 Task: Look for products from Chameleon Cold Brew only.
Action: Mouse pressed left at (20, 145)
Screenshot: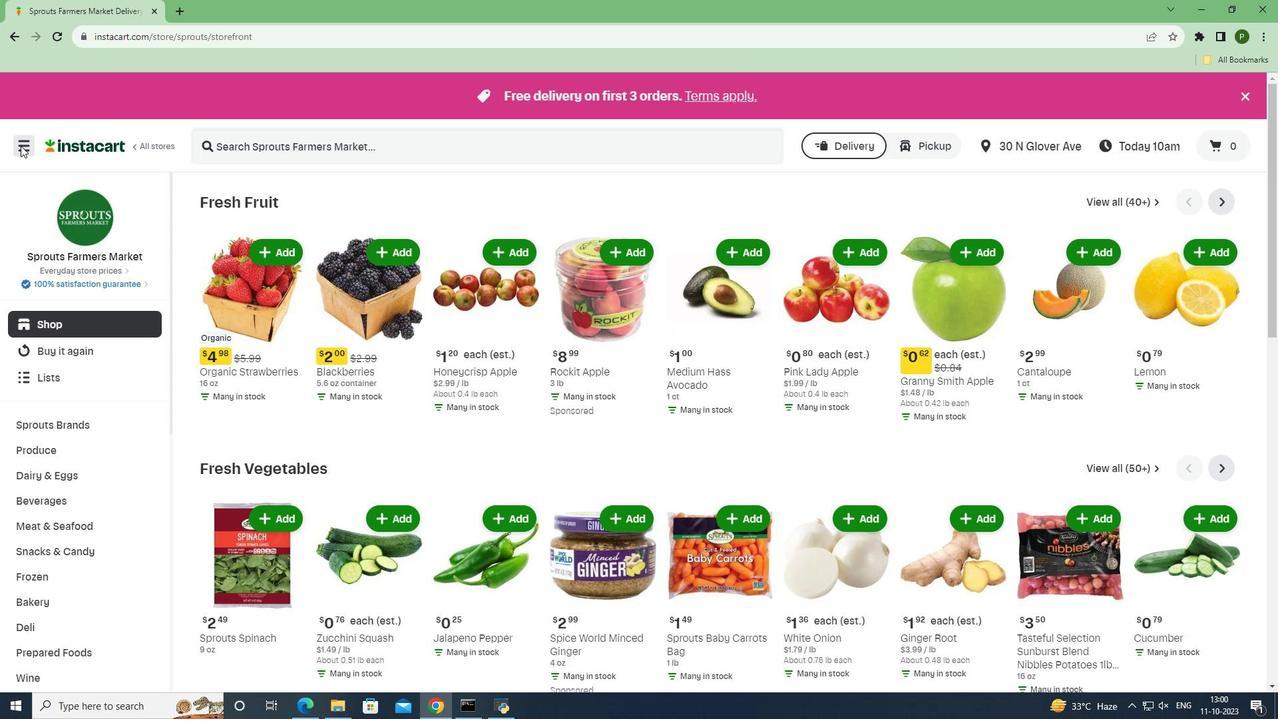 
Action: Mouse moved to (43, 351)
Screenshot: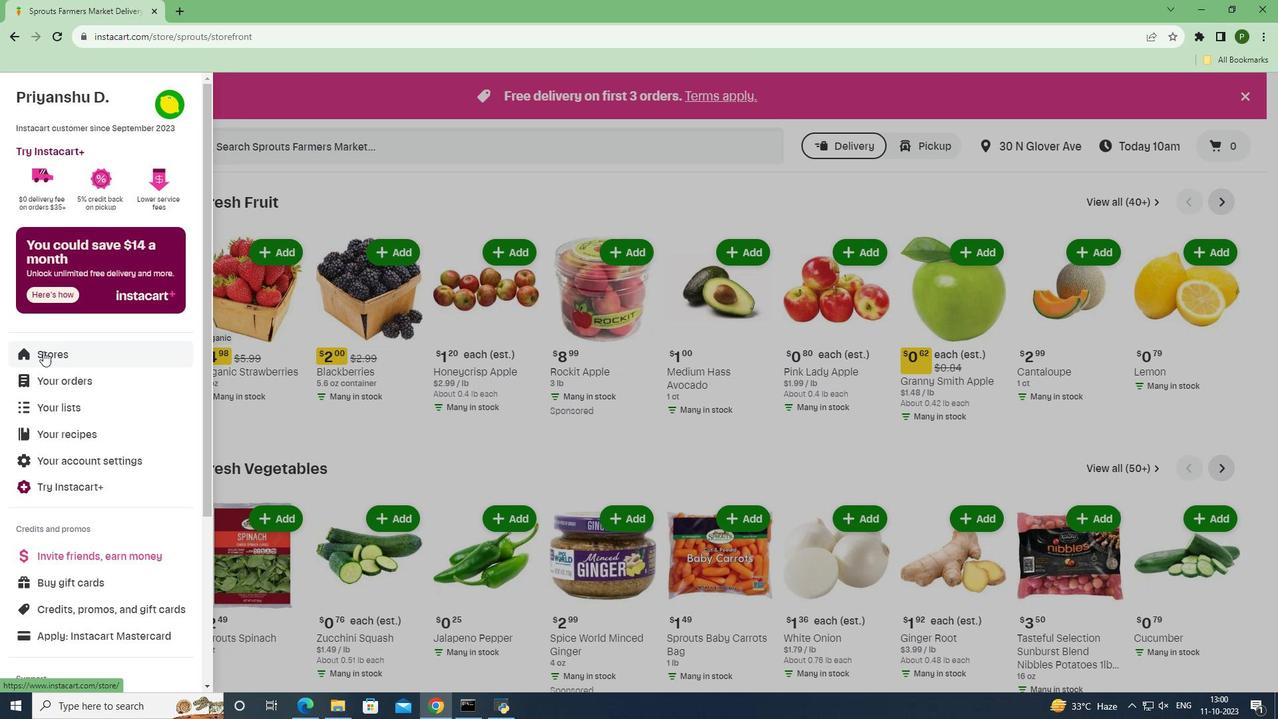 
Action: Mouse pressed left at (43, 351)
Screenshot: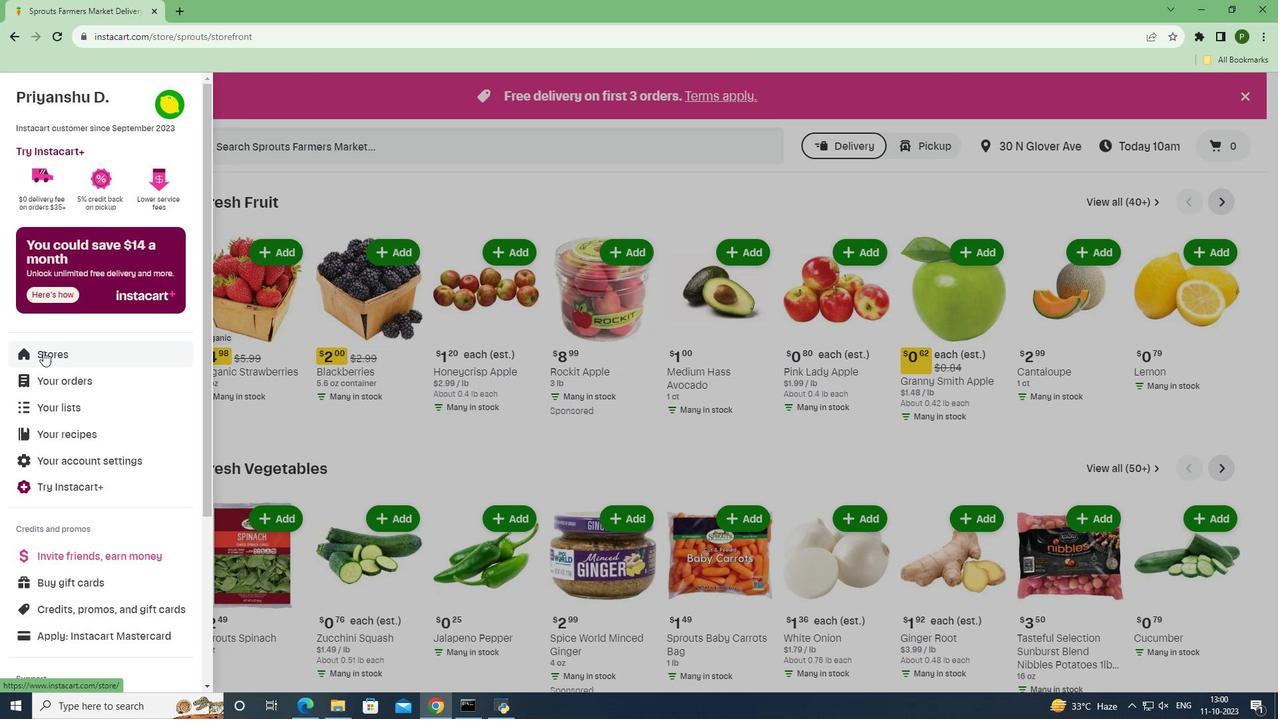 
Action: Mouse moved to (308, 155)
Screenshot: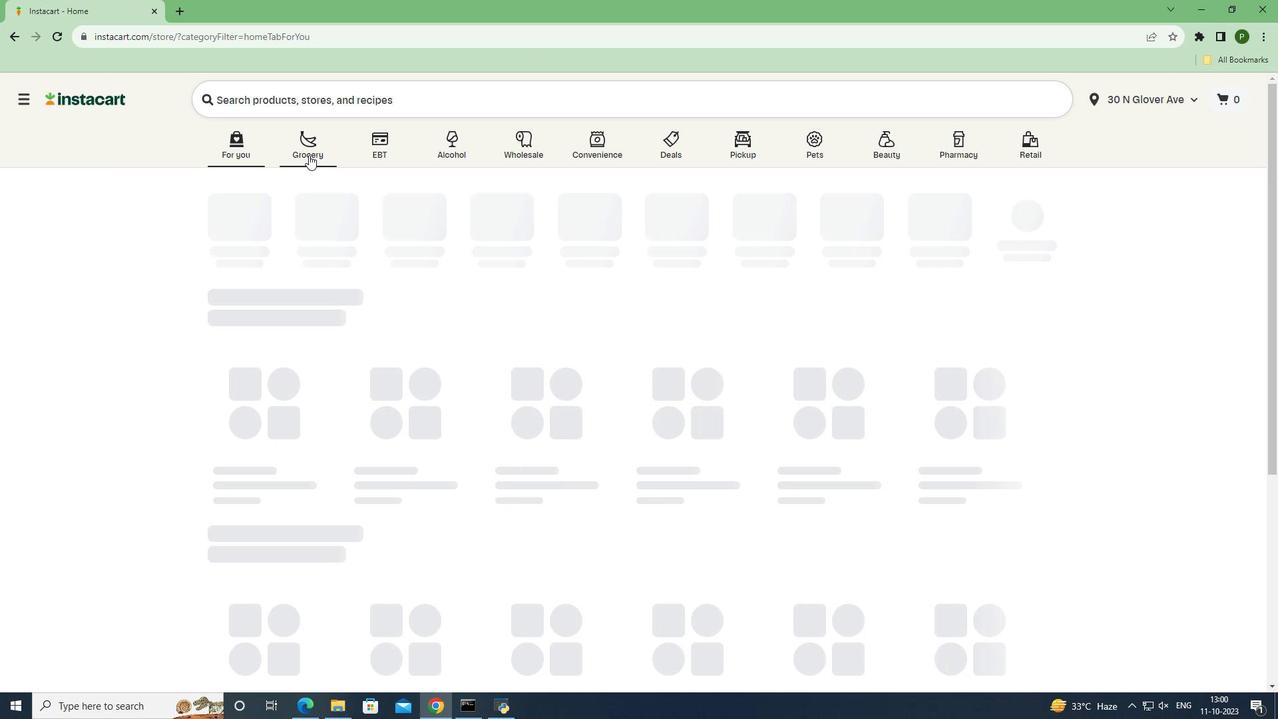 
Action: Mouse pressed left at (308, 155)
Screenshot: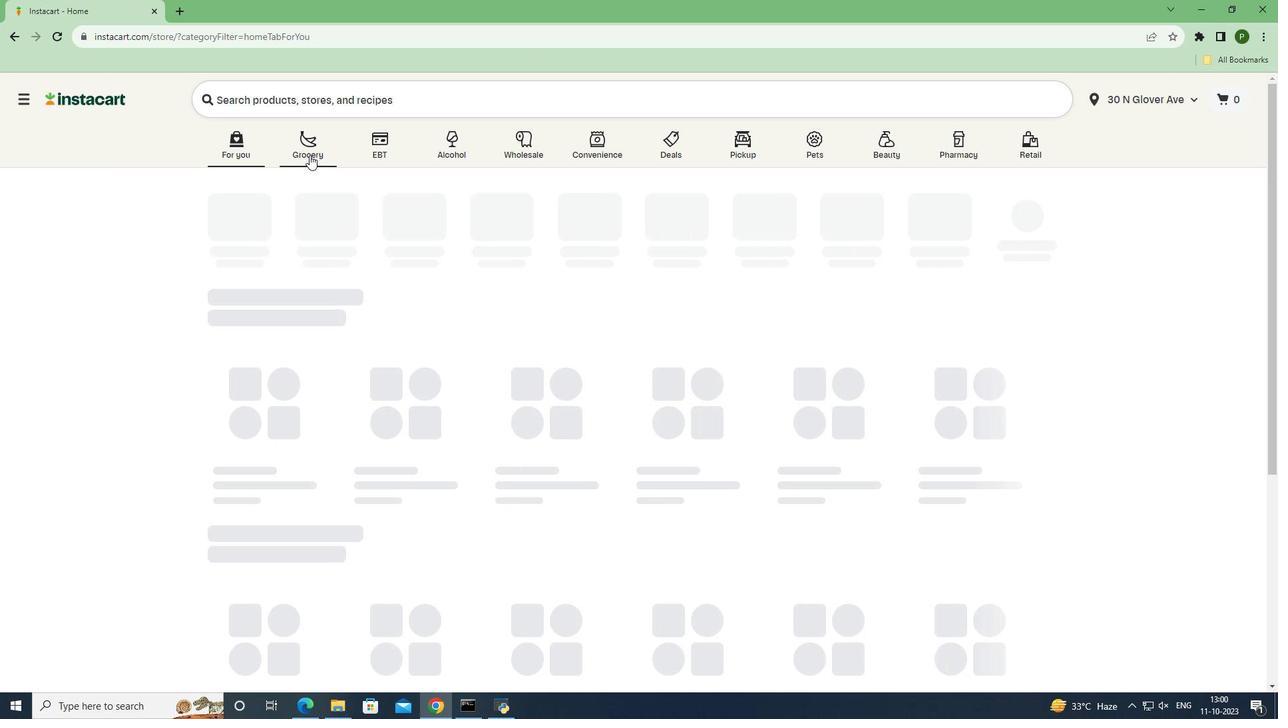 
Action: Mouse moved to (534, 297)
Screenshot: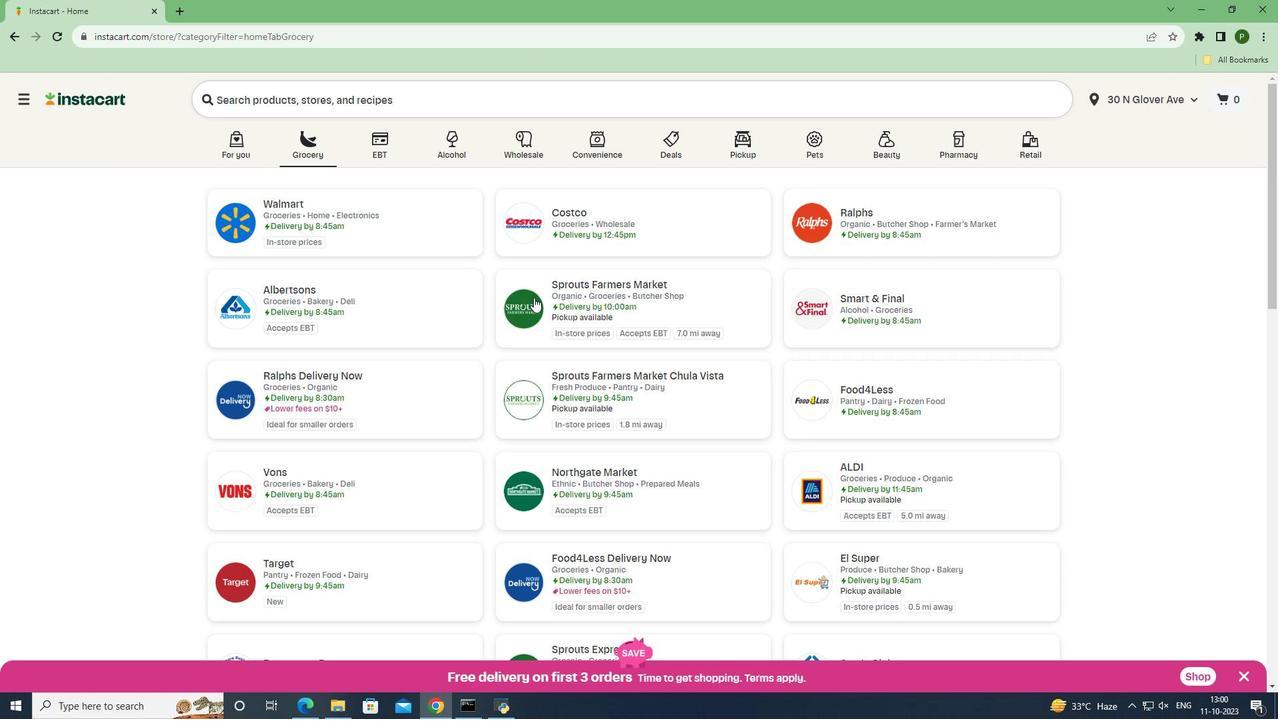 
Action: Mouse pressed left at (534, 297)
Screenshot: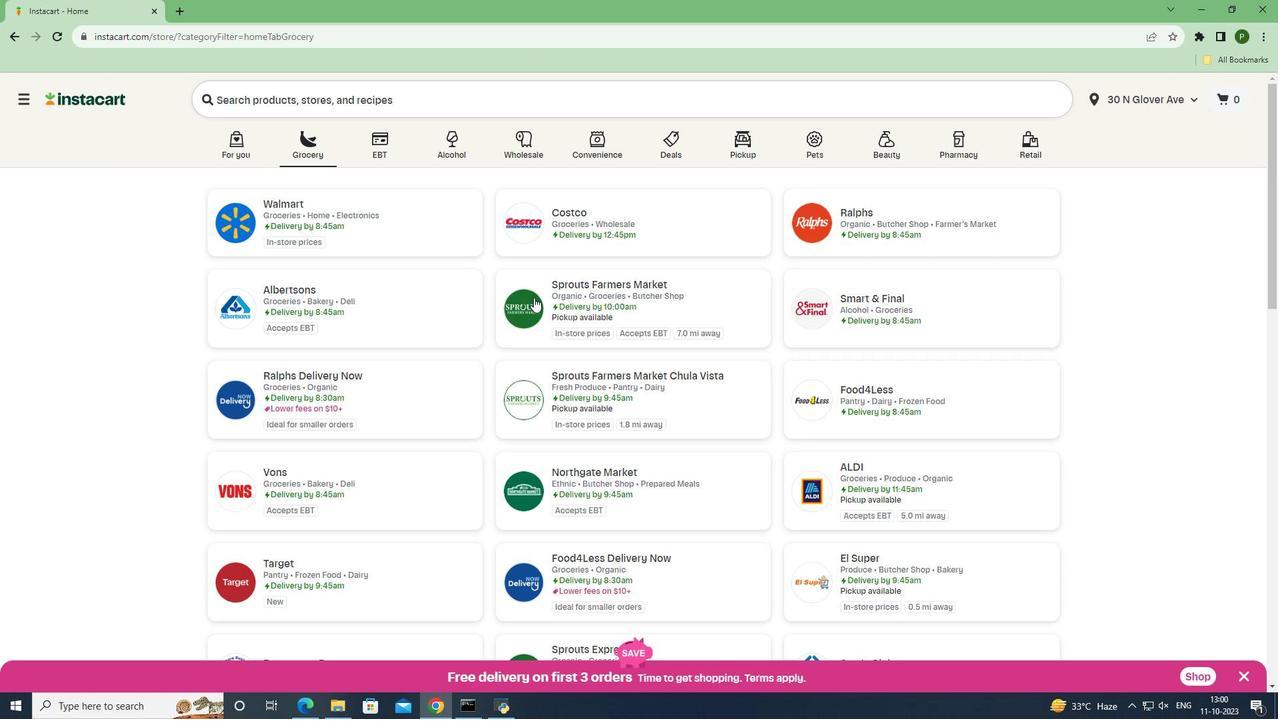 
Action: Mouse moved to (50, 501)
Screenshot: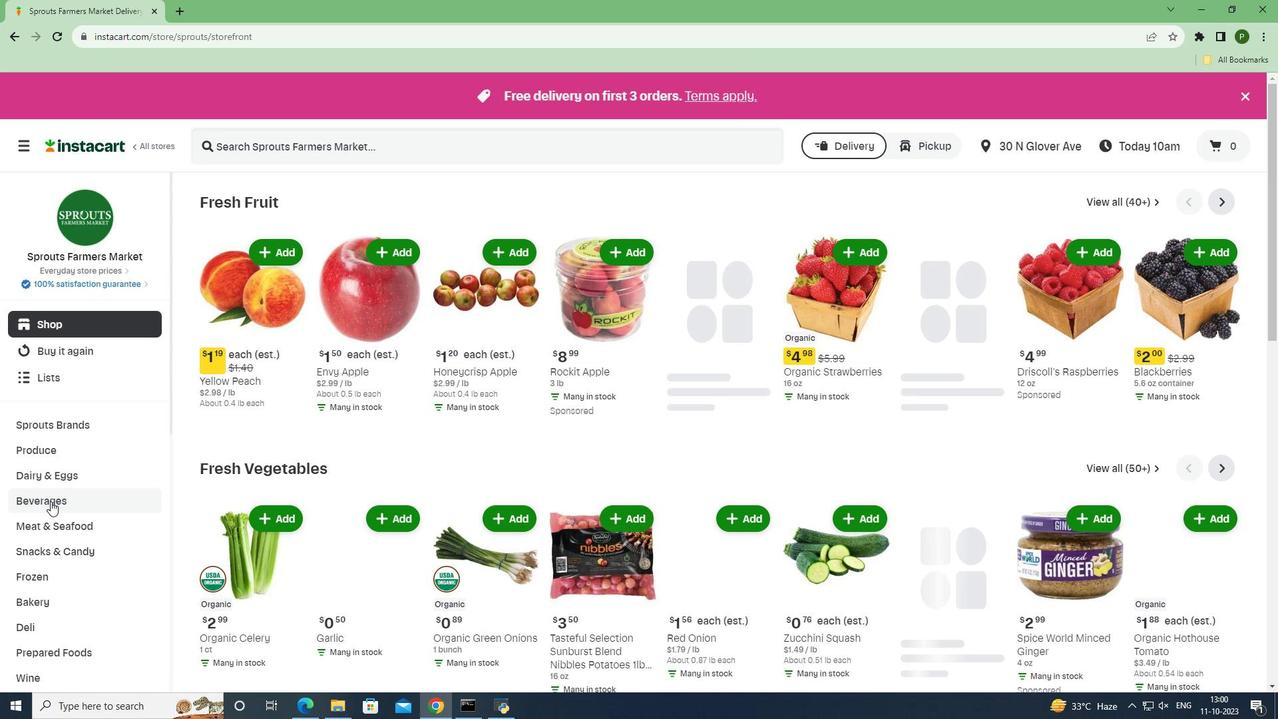 
Action: Mouse pressed left at (50, 501)
Screenshot: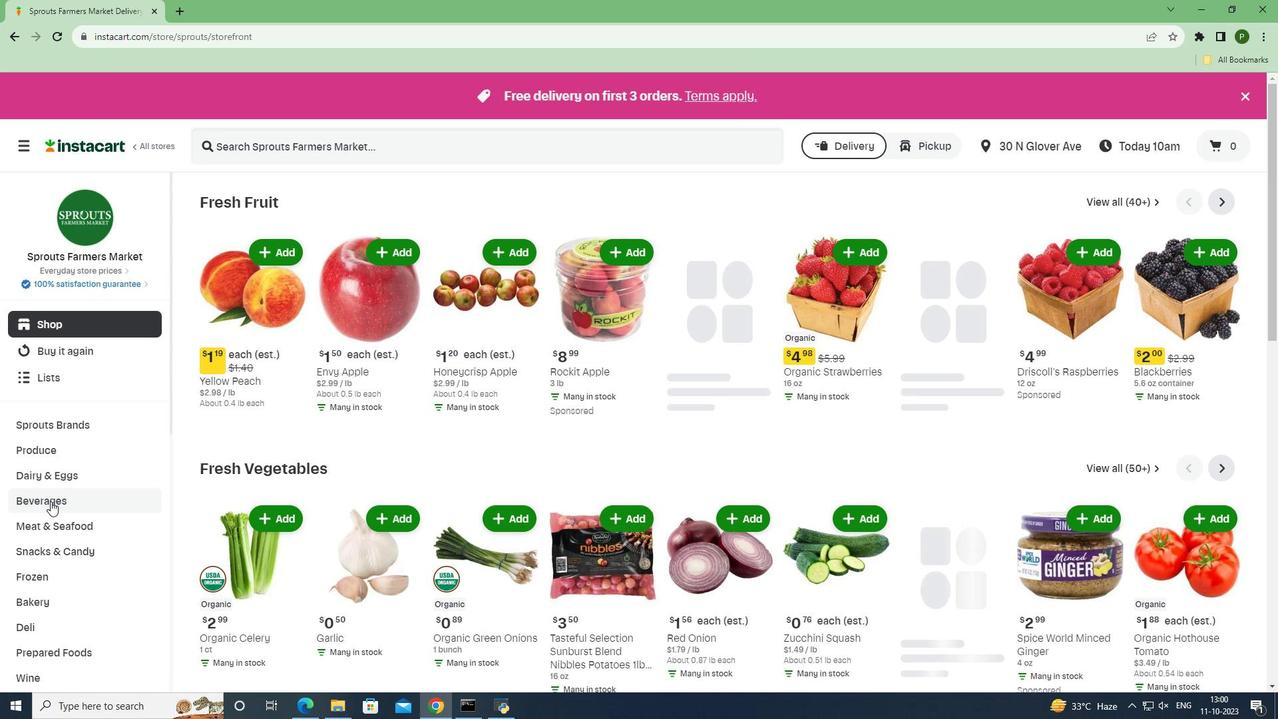 
Action: Mouse moved to (43, 579)
Screenshot: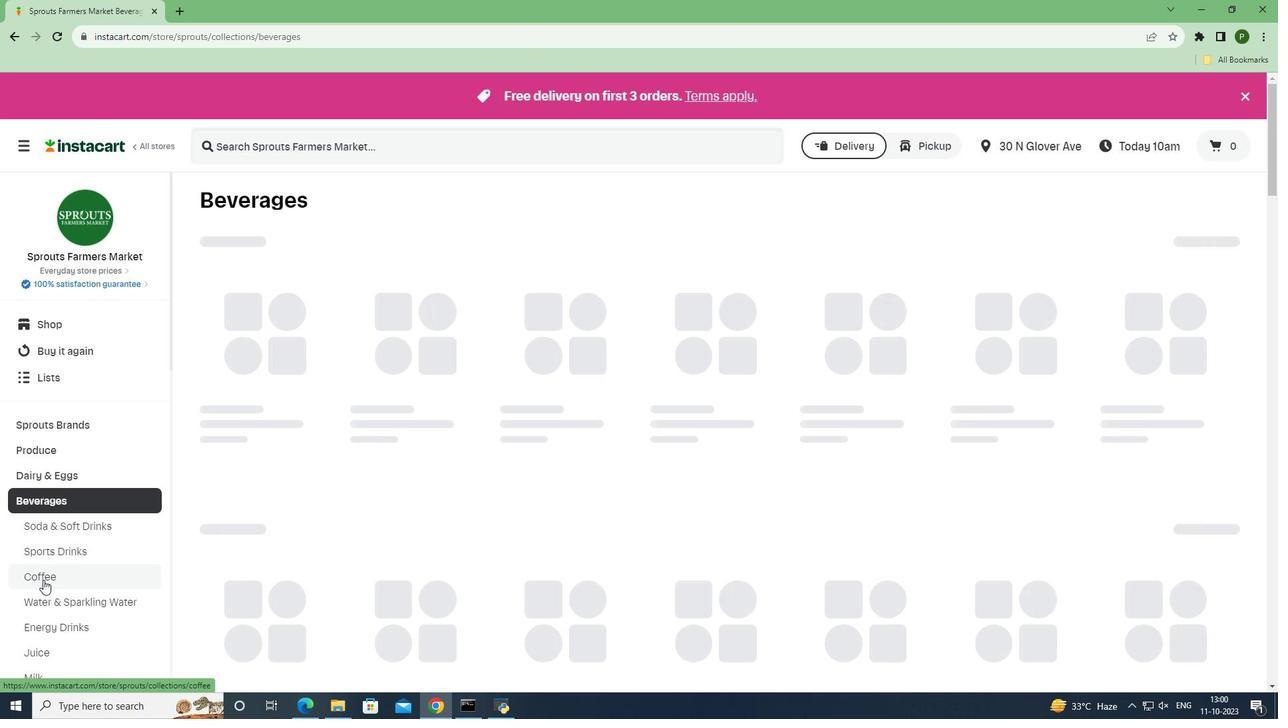 
Action: Mouse pressed left at (43, 579)
Screenshot: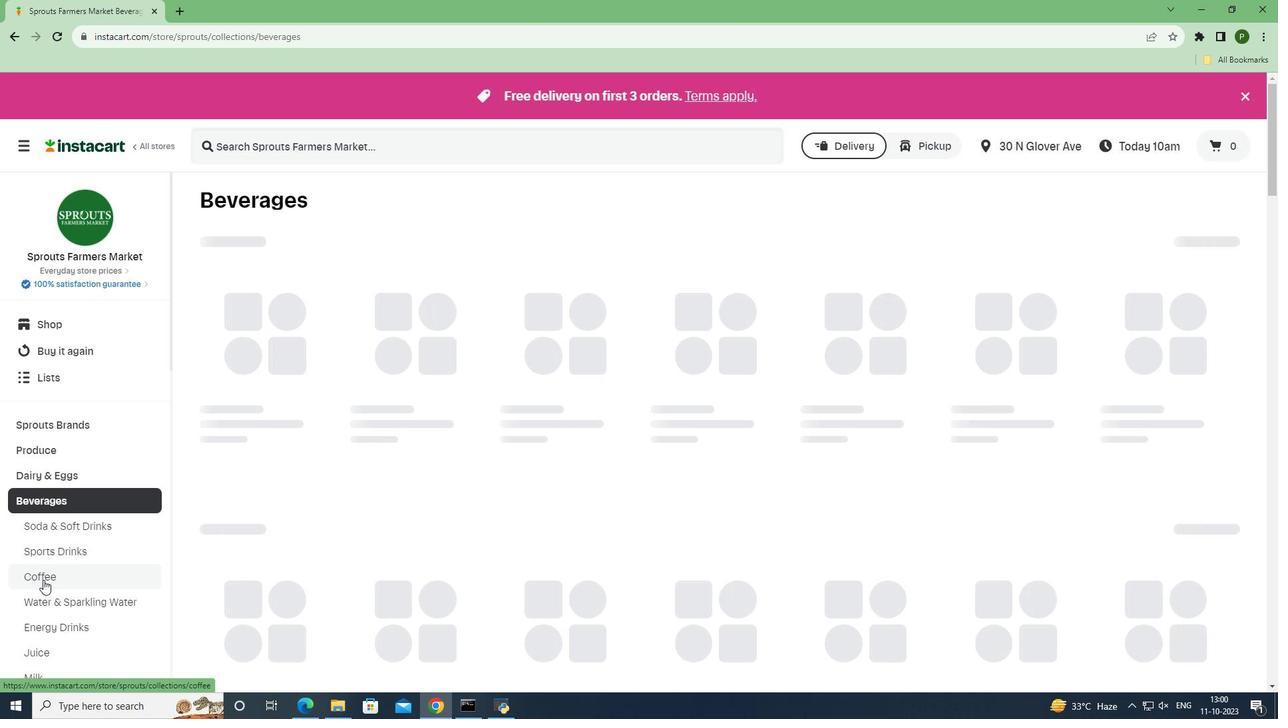 
Action: Mouse moved to (507, 298)
Screenshot: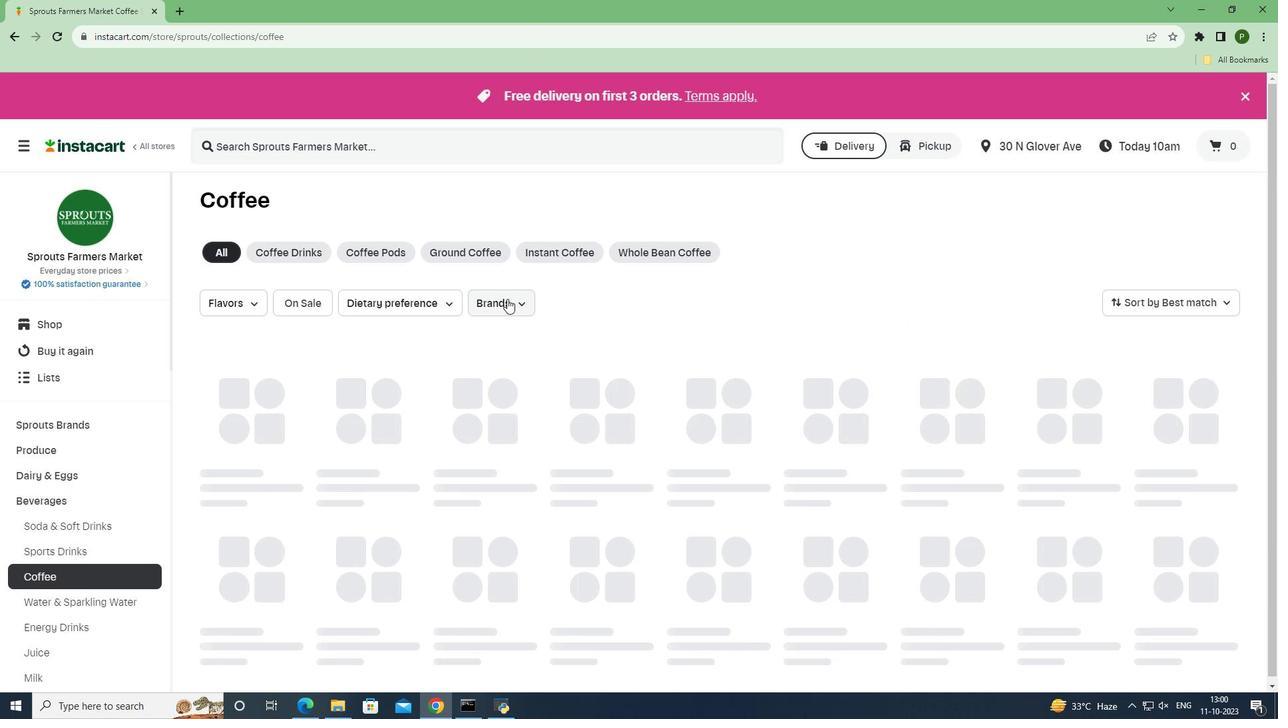 
Action: Mouse pressed left at (507, 298)
Screenshot: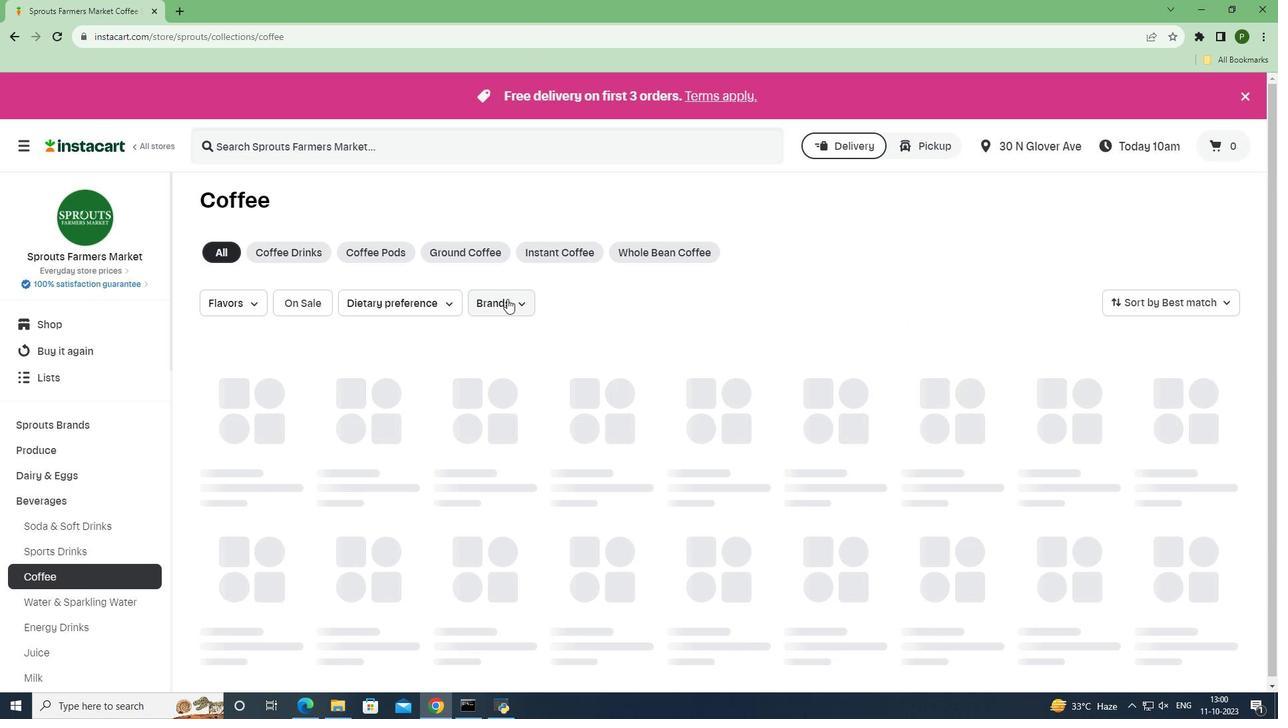 
Action: Mouse moved to (542, 453)
Screenshot: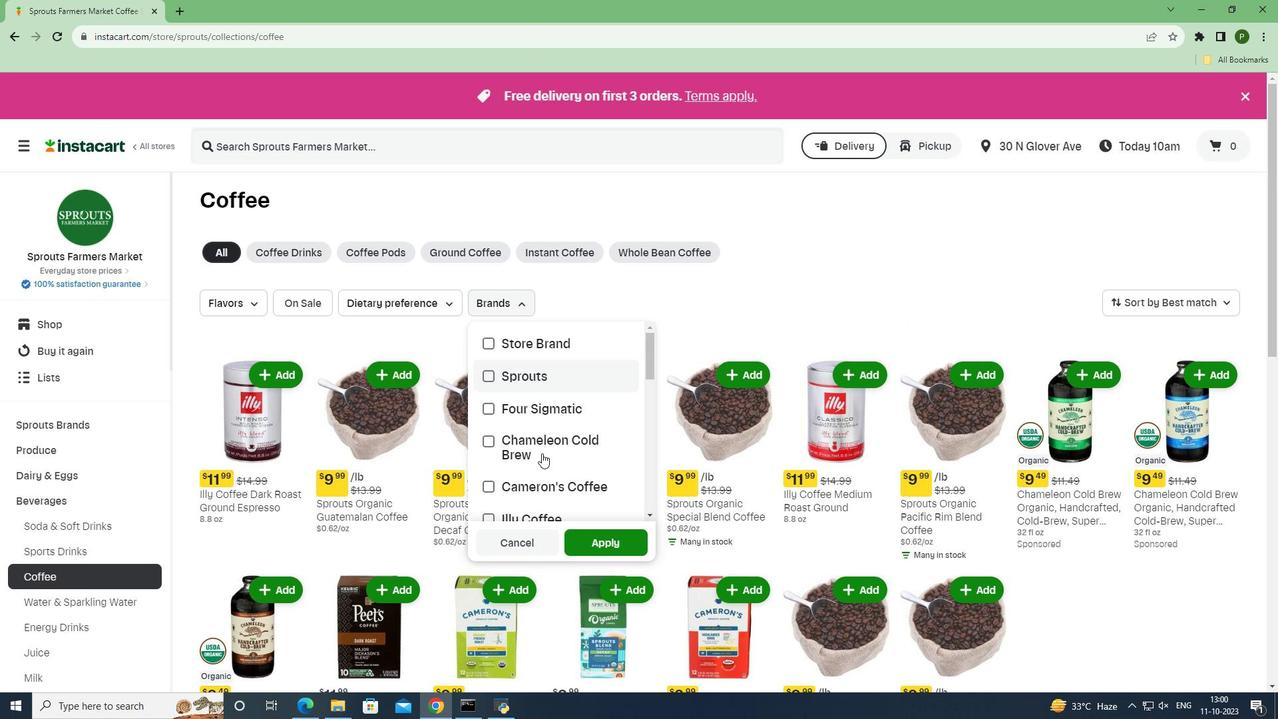 
Action: Mouse pressed left at (542, 453)
Screenshot: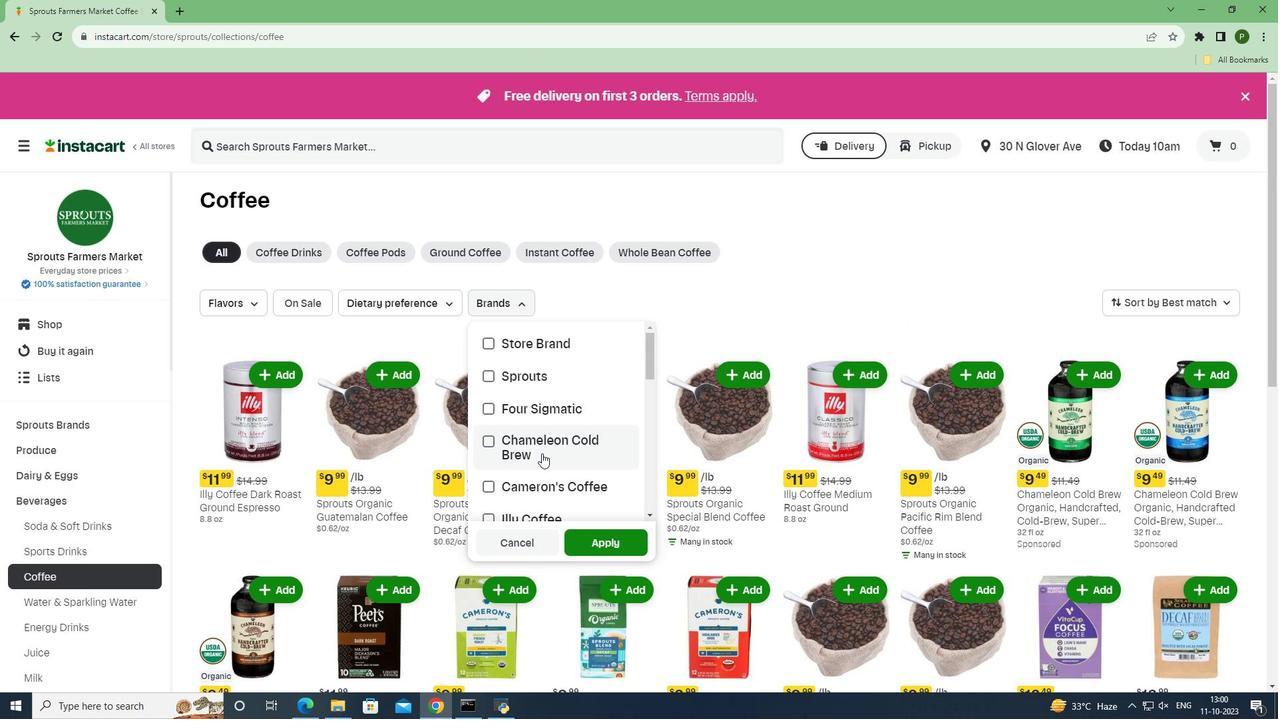 
Action: Mouse moved to (601, 538)
Screenshot: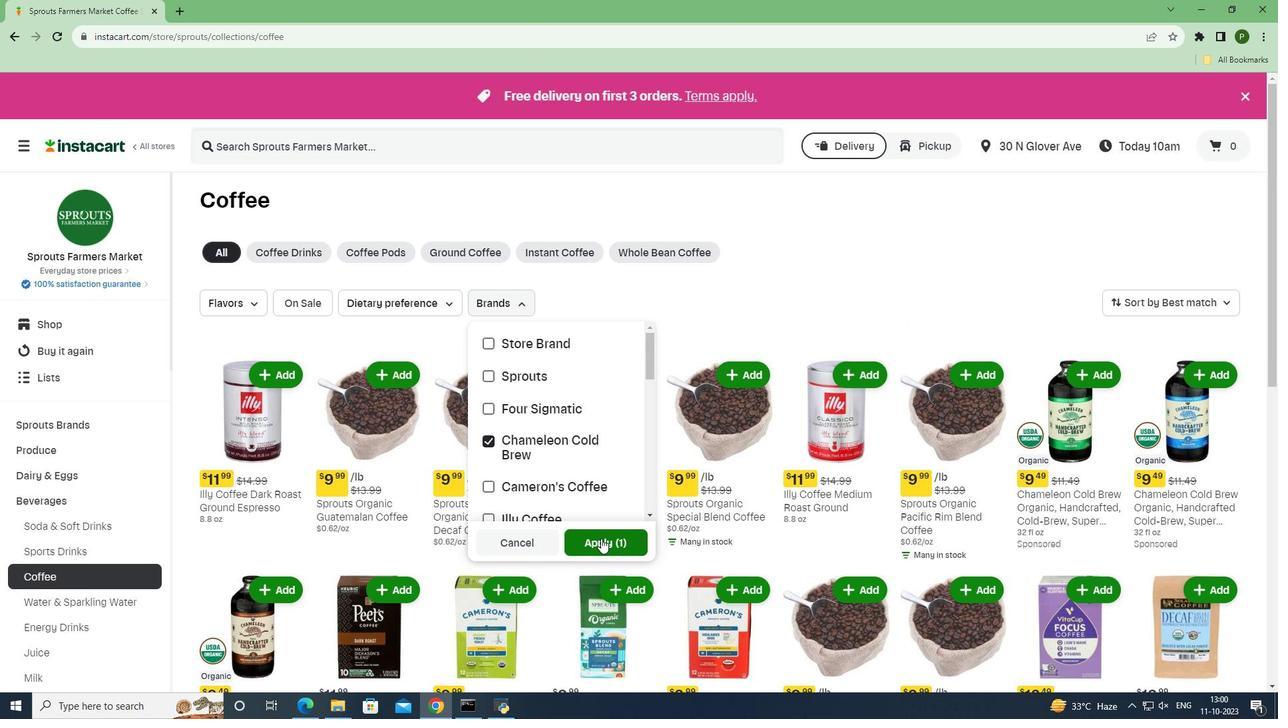 
Action: Mouse pressed left at (601, 538)
Screenshot: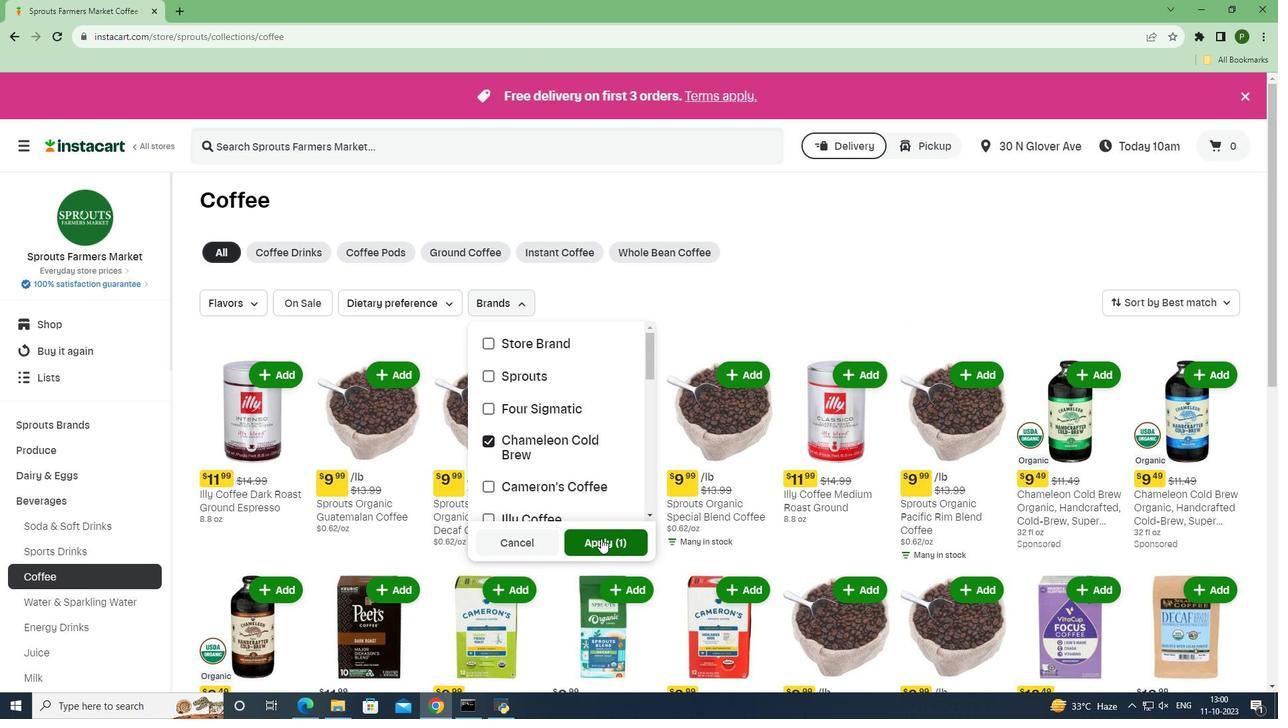 
Action: Mouse moved to (837, 559)
Screenshot: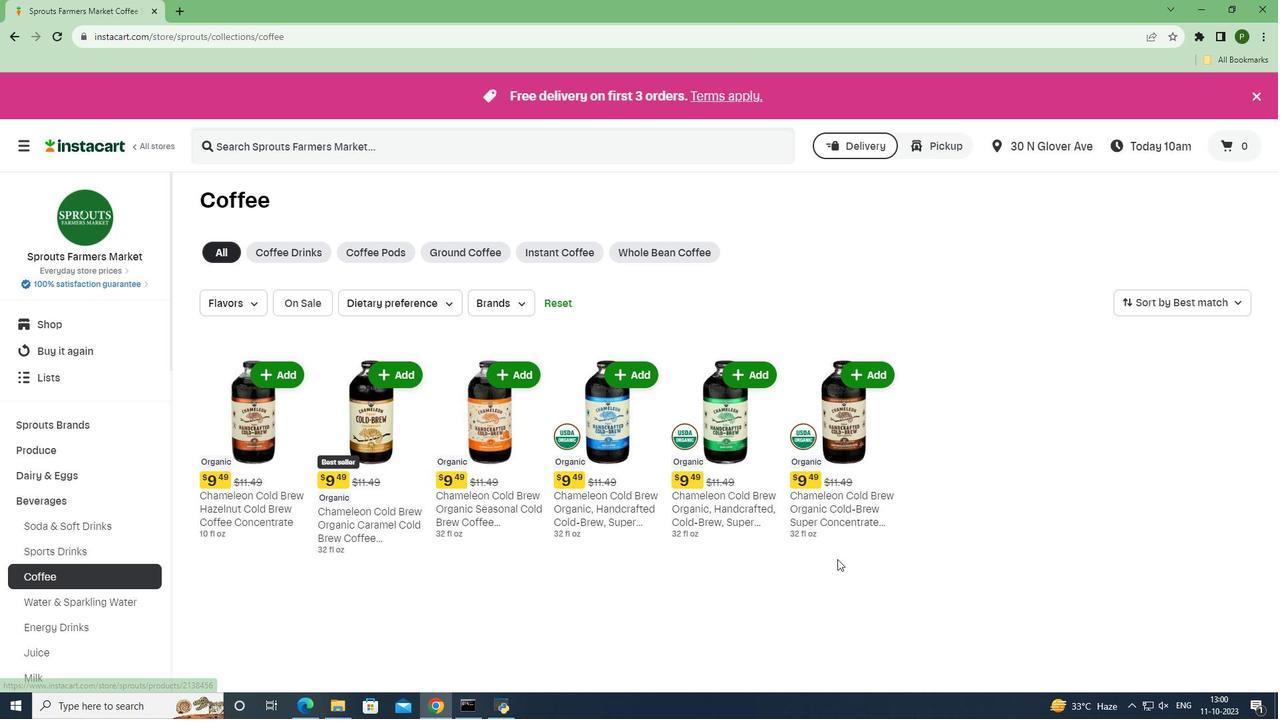 
